 Task: Create Workspace Enterprise Resource Planning Software Workspace description Handle tax planning and compliance. Workspace type Operations
Action: Mouse moved to (321, 70)
Screenshot: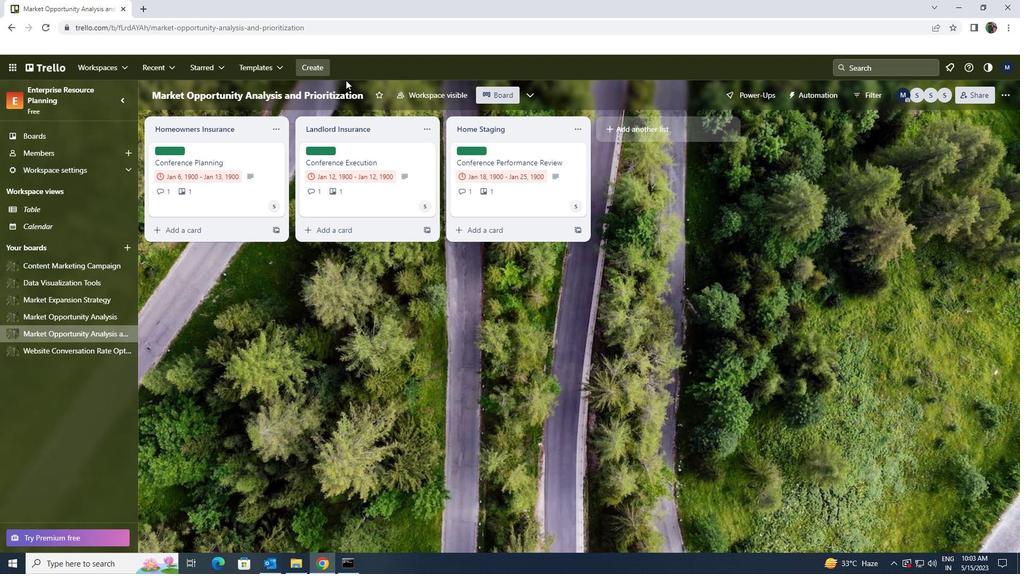 
Action: Mouse pressed left at (321, 70)
Screenshot: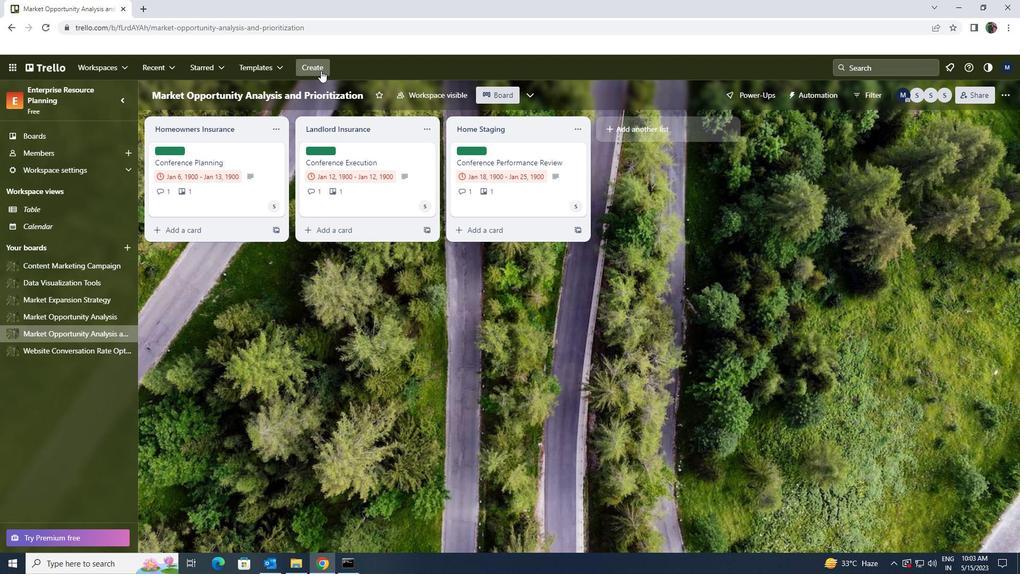 
Action: Mouse moved to (339, 172)
Screenshot: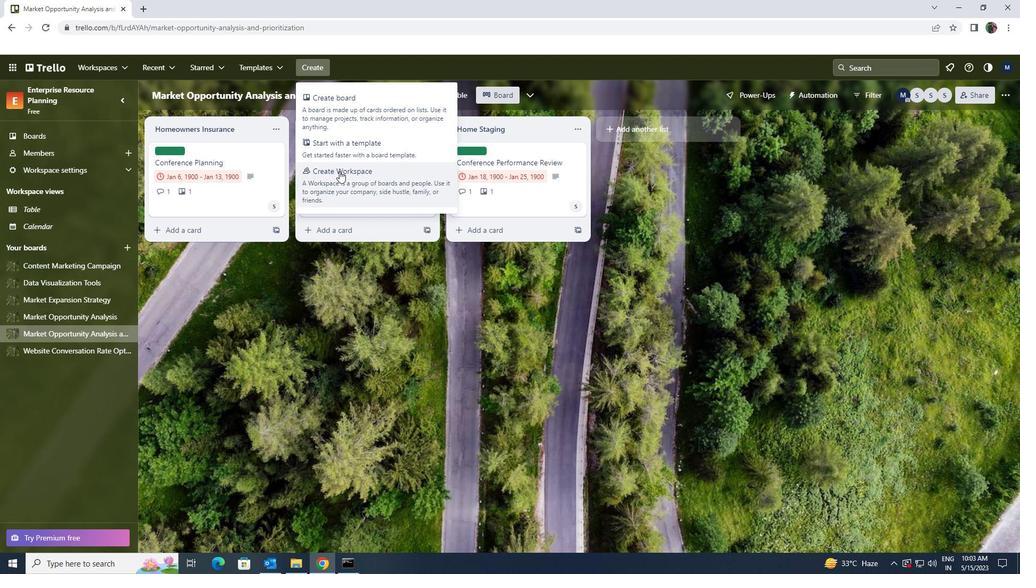 
Action: Mouse pressed left at (339, 172)
Screenshot: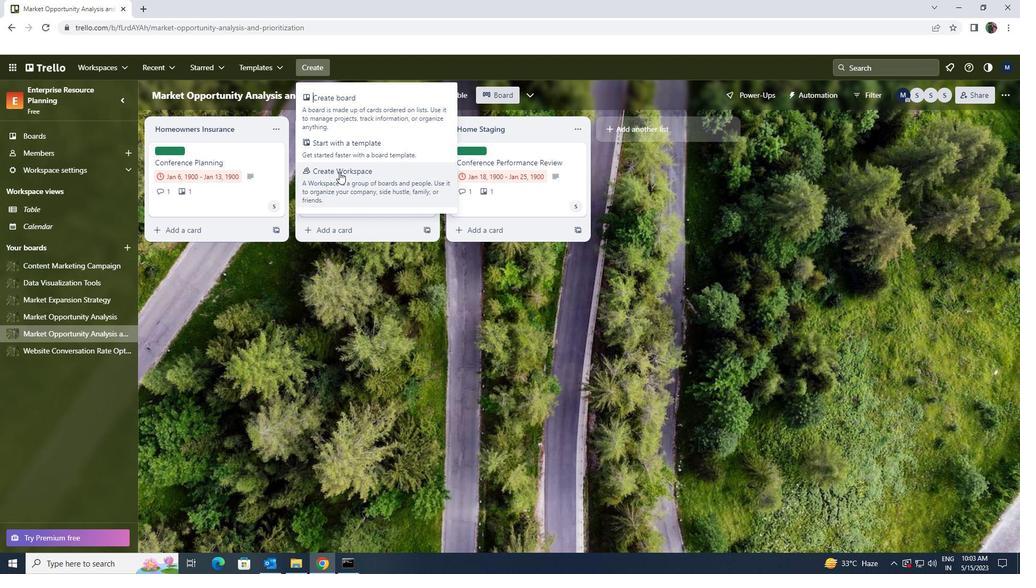 
Action: Key pressed <Key.shift><Key.shift><Key.shift><Key.shift><Key.shift><Key.shift><Key.shift><Key.shift>ENTERPRISE<Key.space><Key.shift><Key.shift>RESOURCES<Key.space><Key.shift><Key.shift>PLANNING<Key.space>SOFTWARE
Screenshot: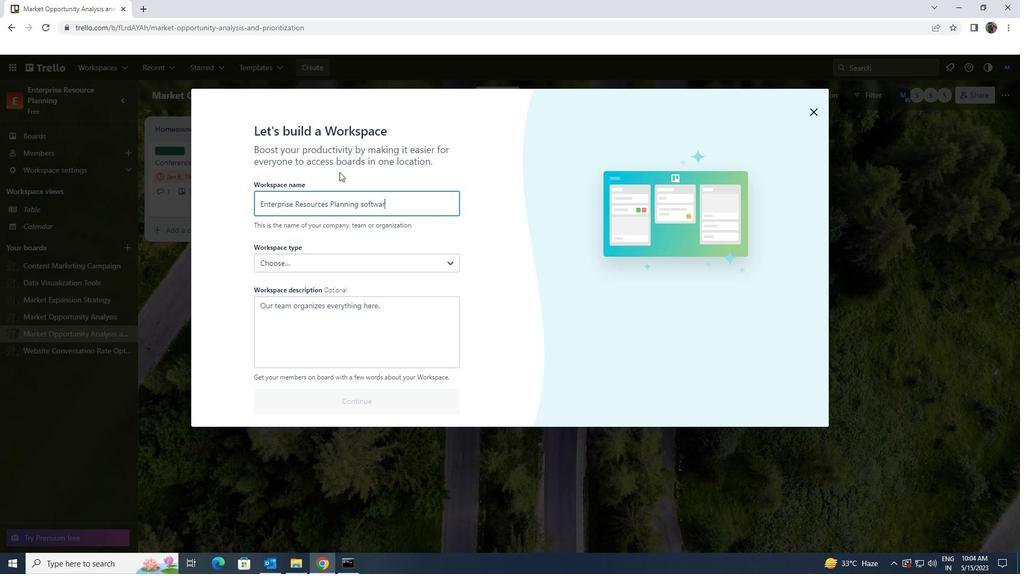 
Action: Mouse moved to (335, 325)
Screenshot: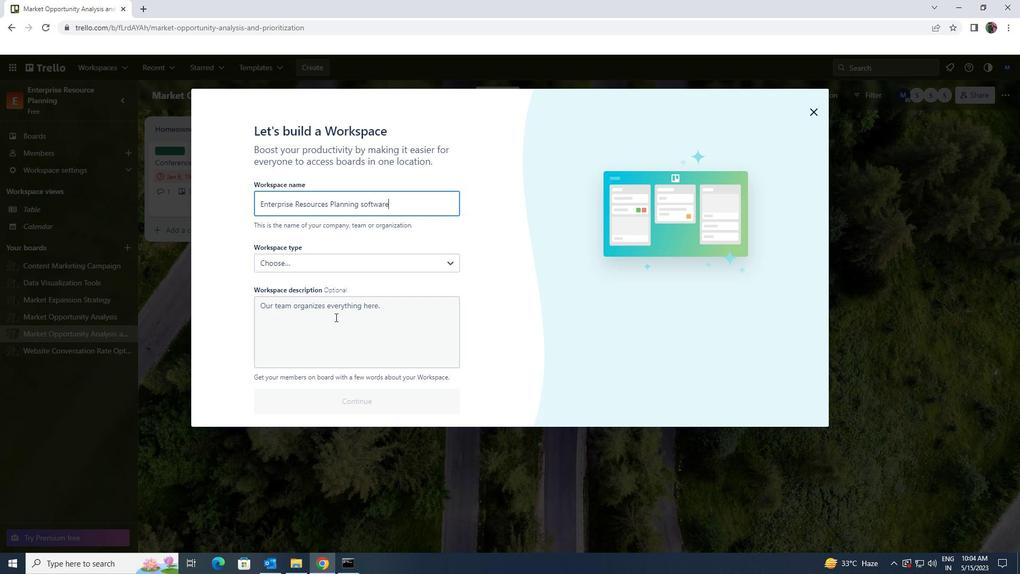 
Action: Mouse pressed left at (335, 325)
Screenshot: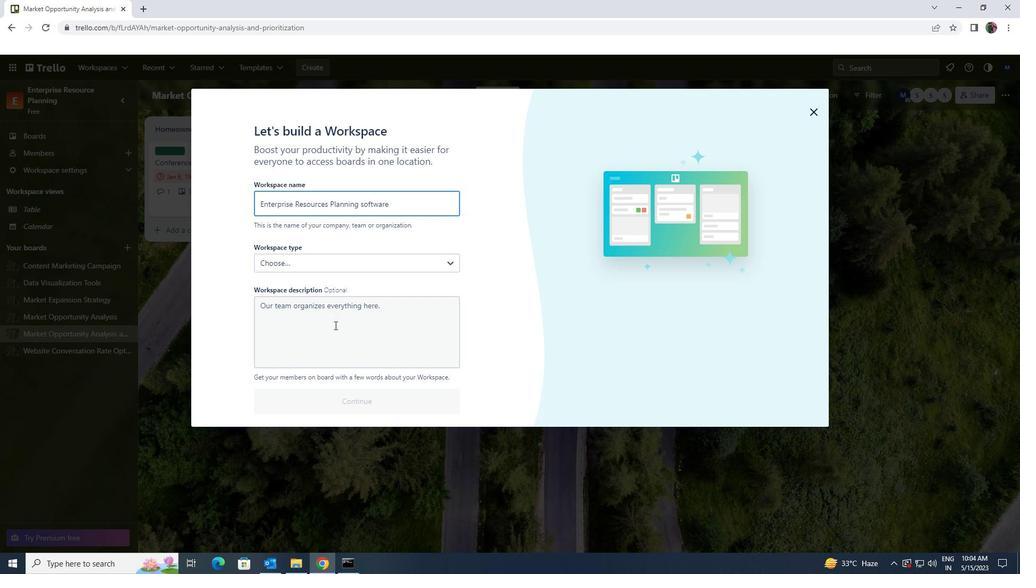 
Action: Key pressed <Key.shift><Key.shift><Key.shift>HANDLE<Key.space>TAX<Key.space>PLAA<Key.backspace>NNING<Key.space>AND<Key.space><Key.shift>COMPLIANCE
Screenshot: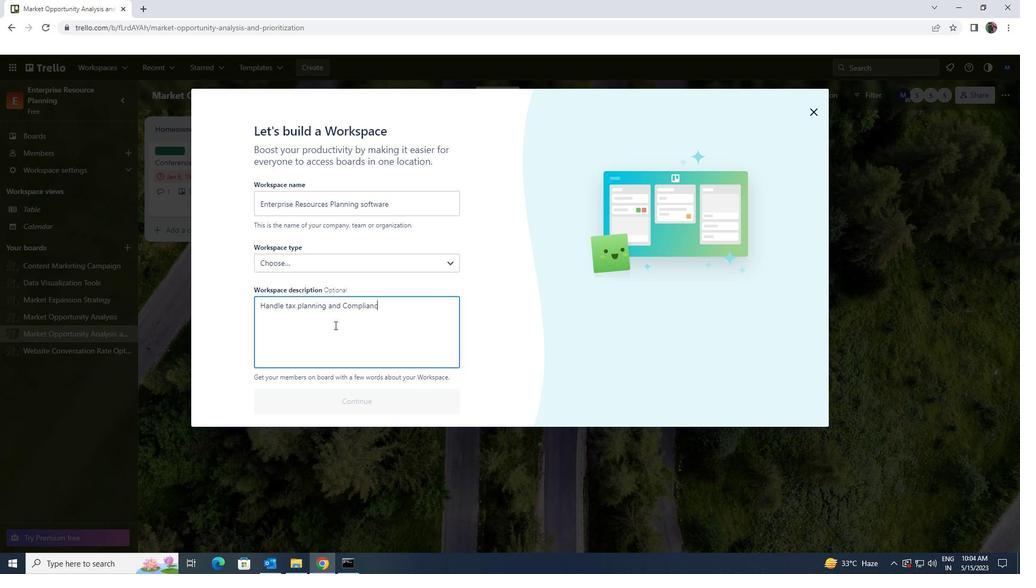 
Action: Mouse moved to (335, 325)
Screenshot: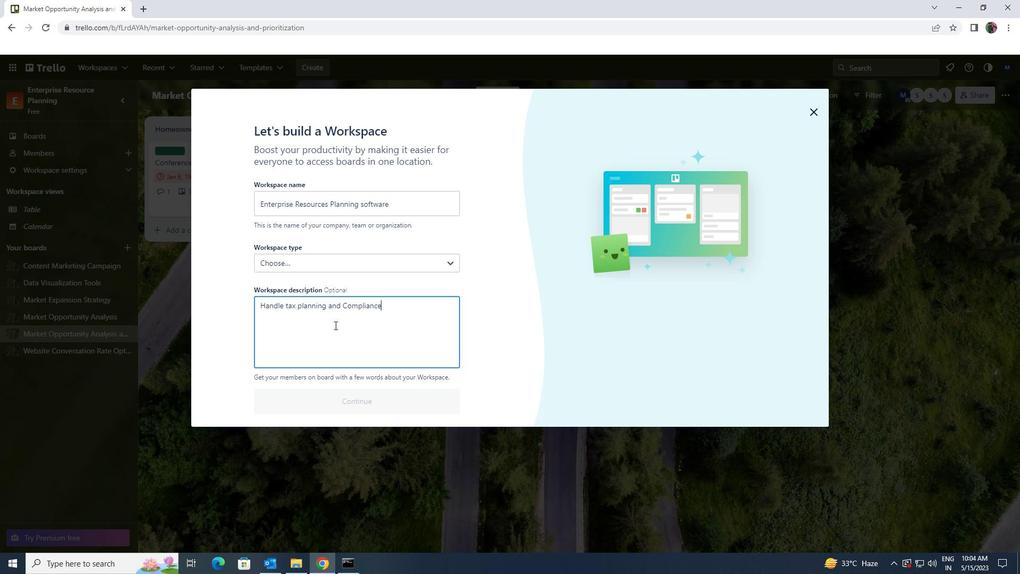 
Action: Mouse scrolled (335, 324) with delta (0, 0)
Screenshot: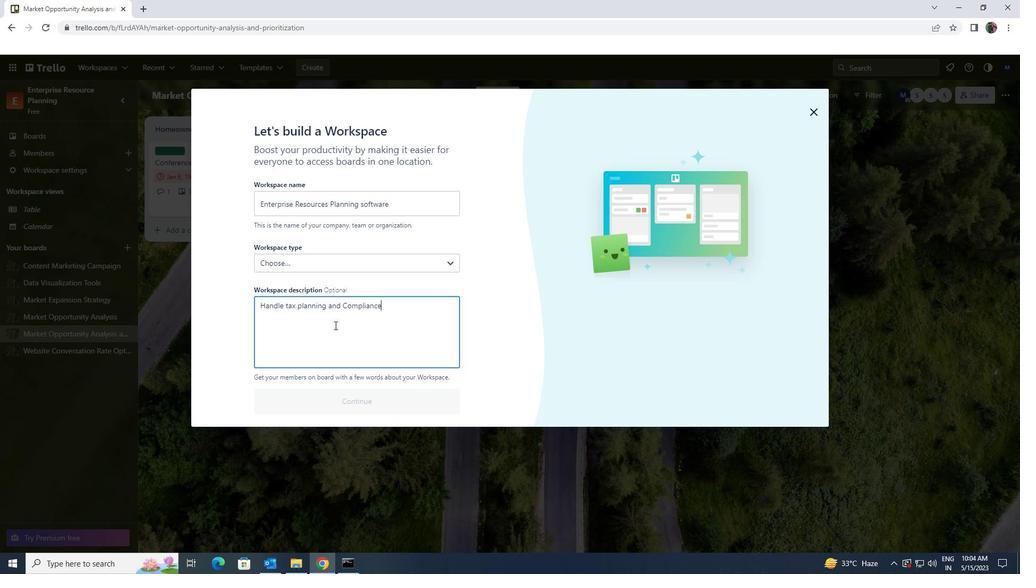 
Action: Key pressed .
Screenshot: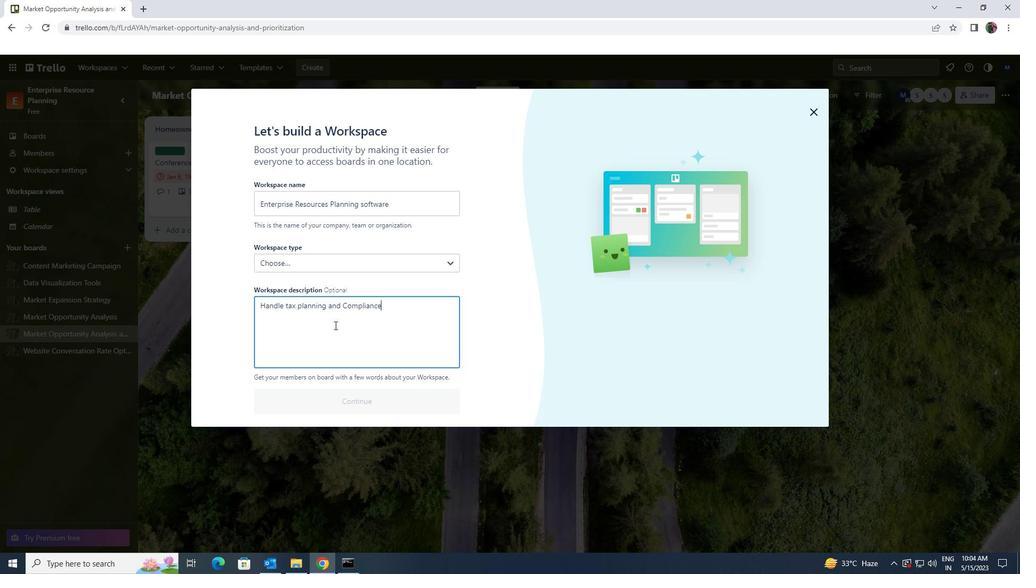 
Action: Mouse scrolled (335, 324) with delta (0, 0)
Screenshot: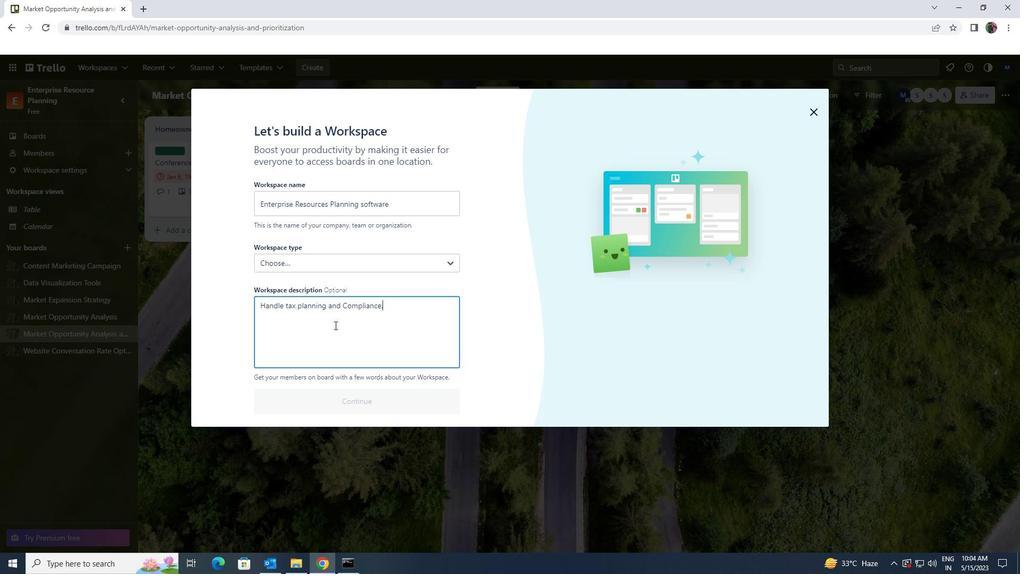 
Action: Mouse scrolled (335, 324) with delta (0, 0)
Screenshot: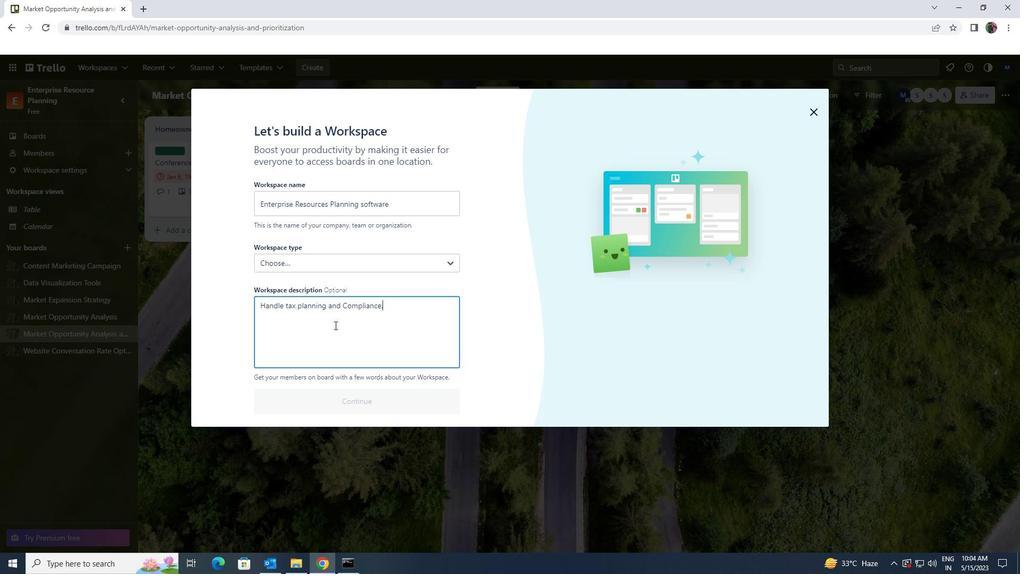 
Action: Mouse moved to (447, 267)
Screenshot: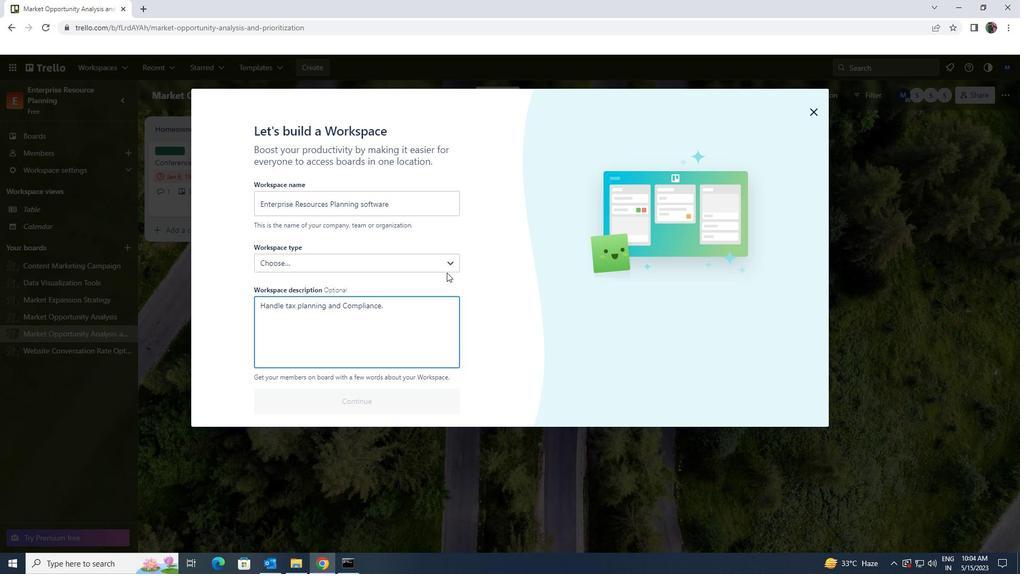
Action: Mouse pressed left at (447, 267)
Screenshot: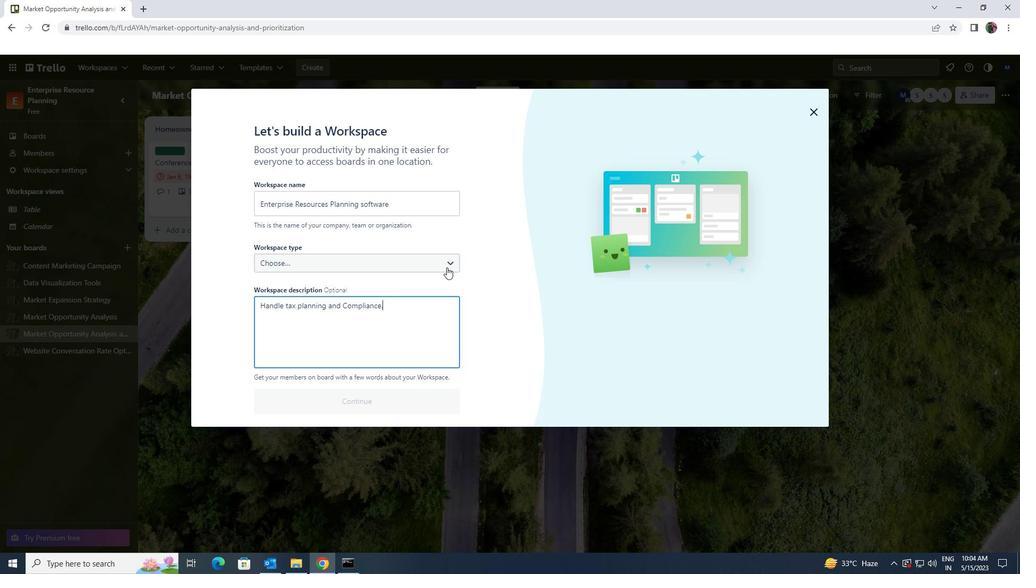 
Action: Mouse moved to (409, 387)
Screenshot: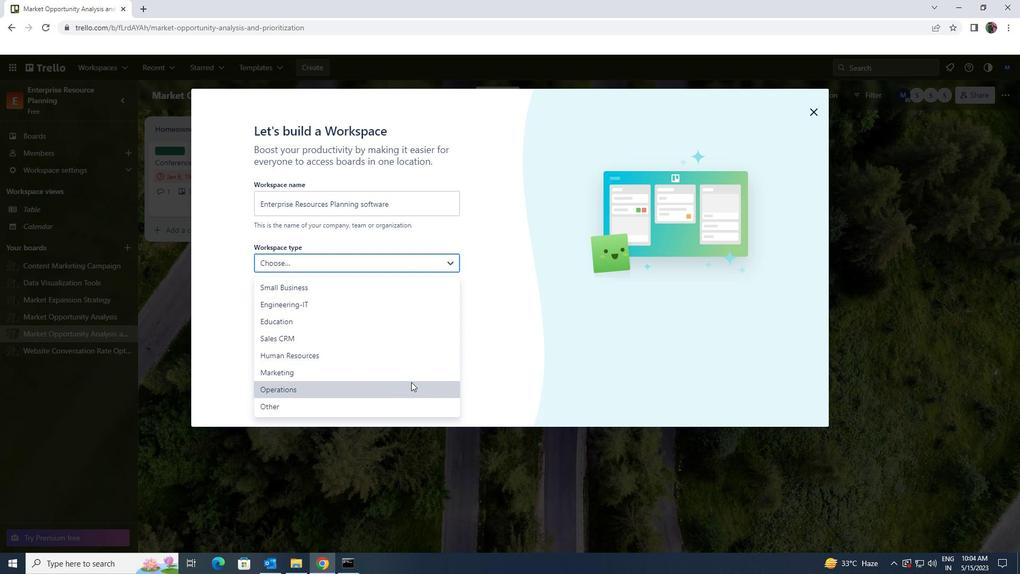 
Action: Mouse pressed left at (409, 387)
Screenshot: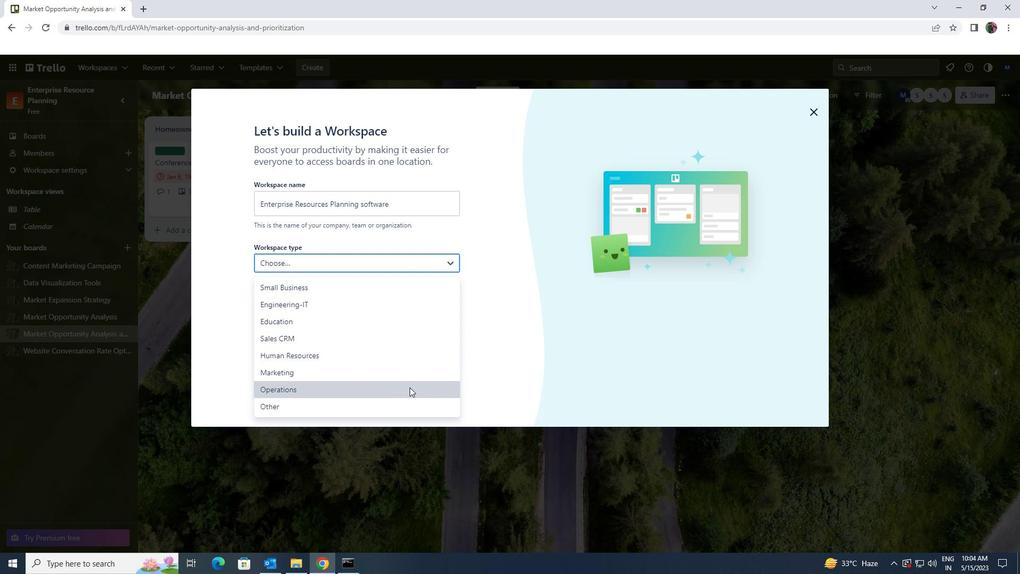 
Action: Mouse moved to (408, 396)
Screenshot: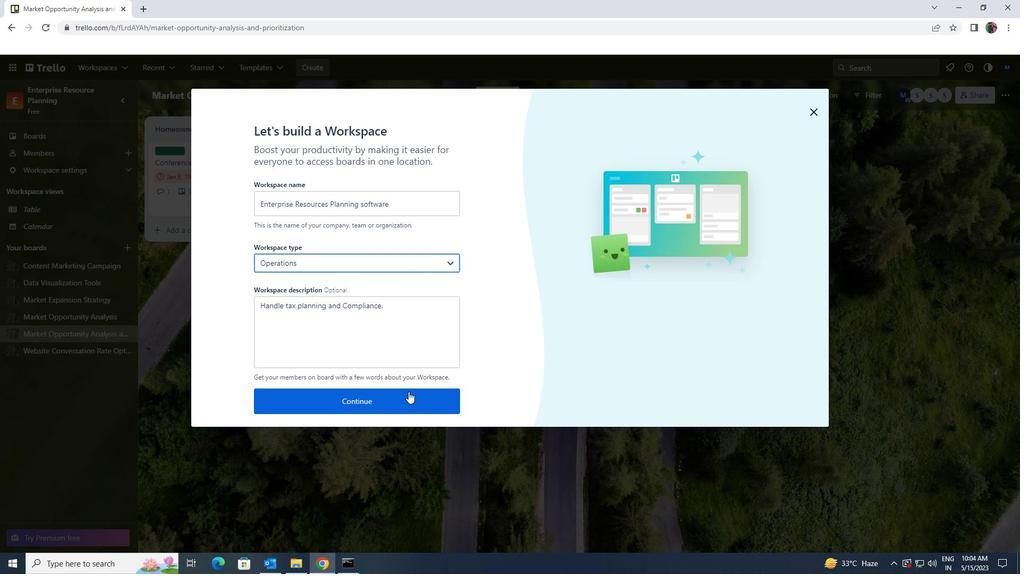 
Action: Mouse pressed left at (408, 396)
Screenshot: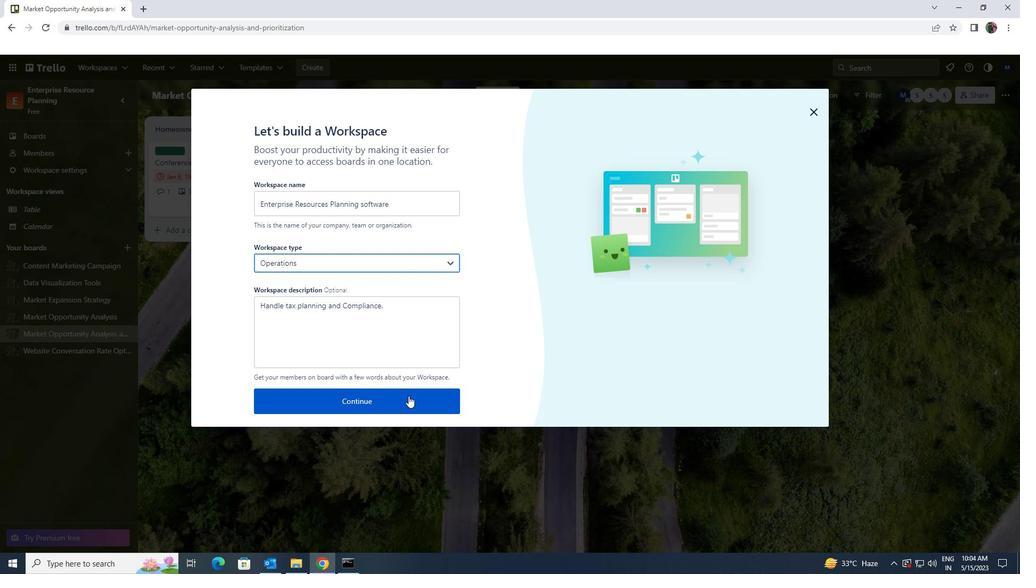 
